 Task: Look for products in the category "Babies & Kids" with strawberry flavor only.
Action: Mouse pressed left at (276, 118)
Screenshot: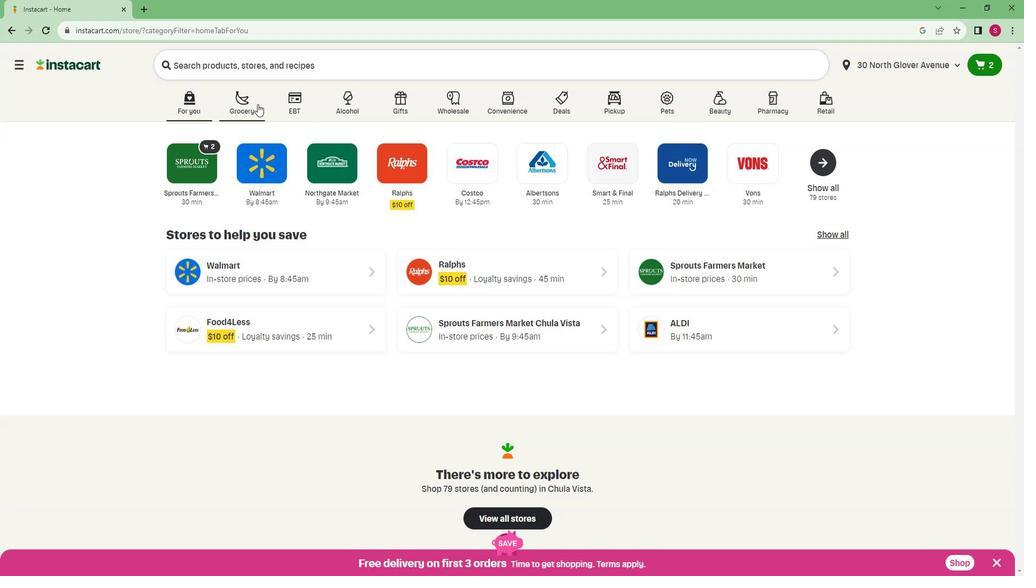 
Action: Mouse moved to (256, 312)
Screenshot: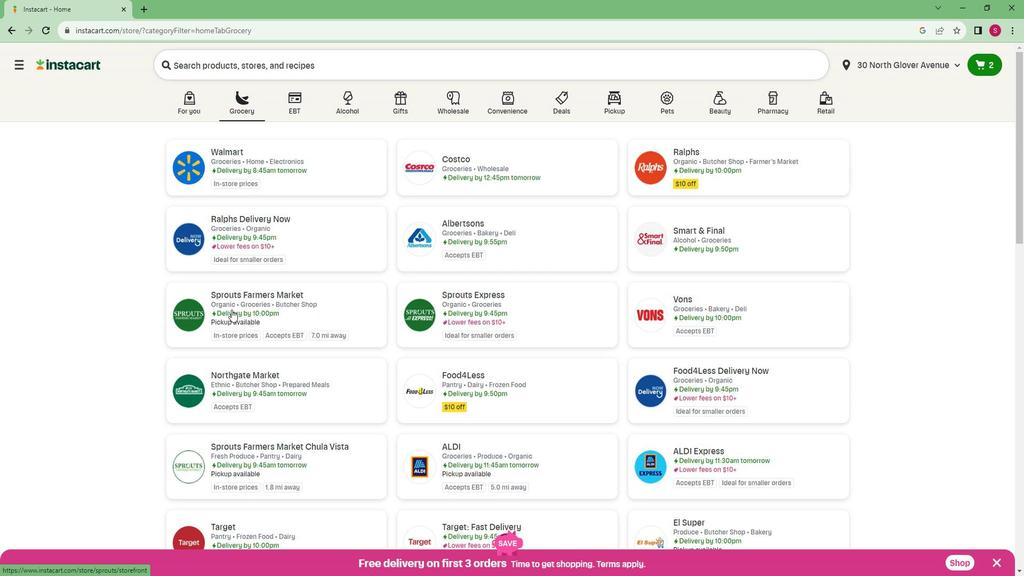 
Action: Mouse pressed left at (256, 312)
Screenshot: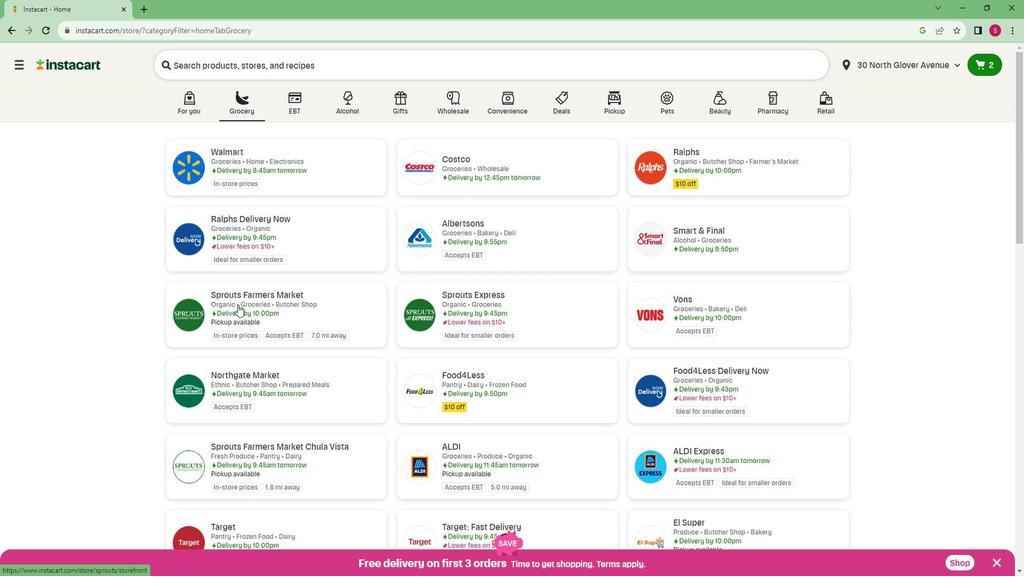 
Action: Mouse moved to (115, 416)
Screenshot: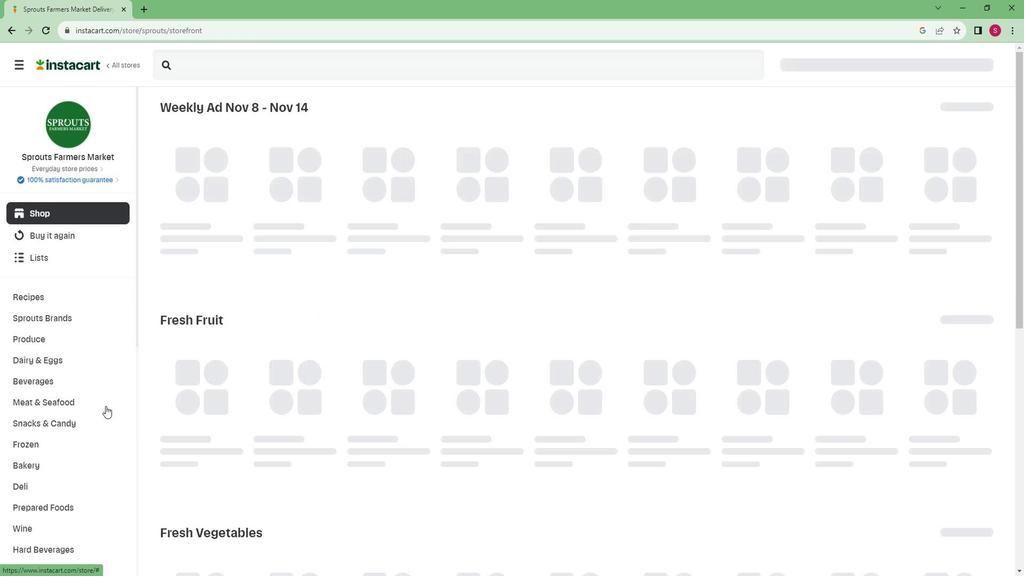 
Action: Mouse scrolled (115, 415) with delta (0, 0)
Screenshot: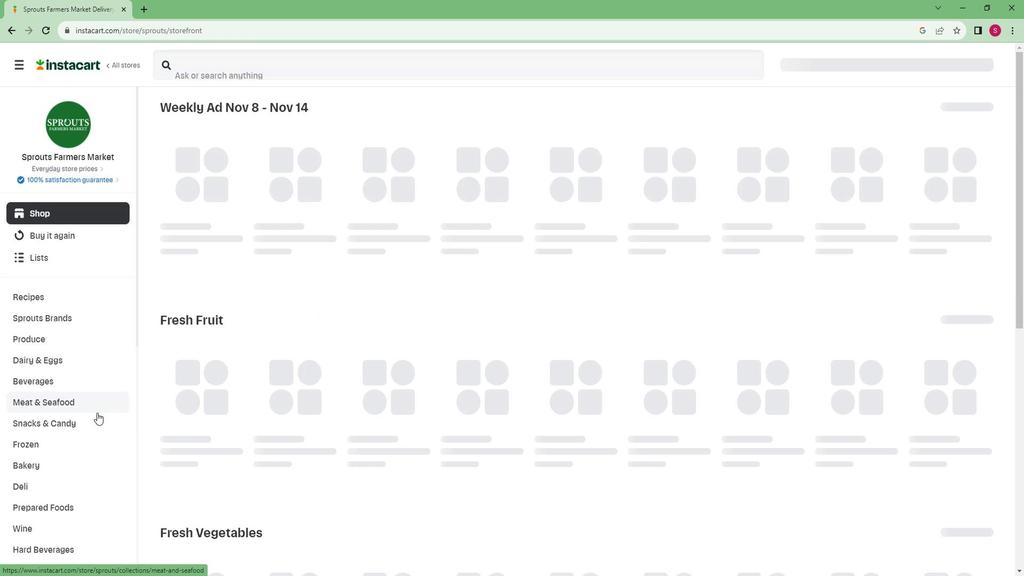 
Action: Mouse scrolled (115, 415) with delta (0, 0)
Screenshot: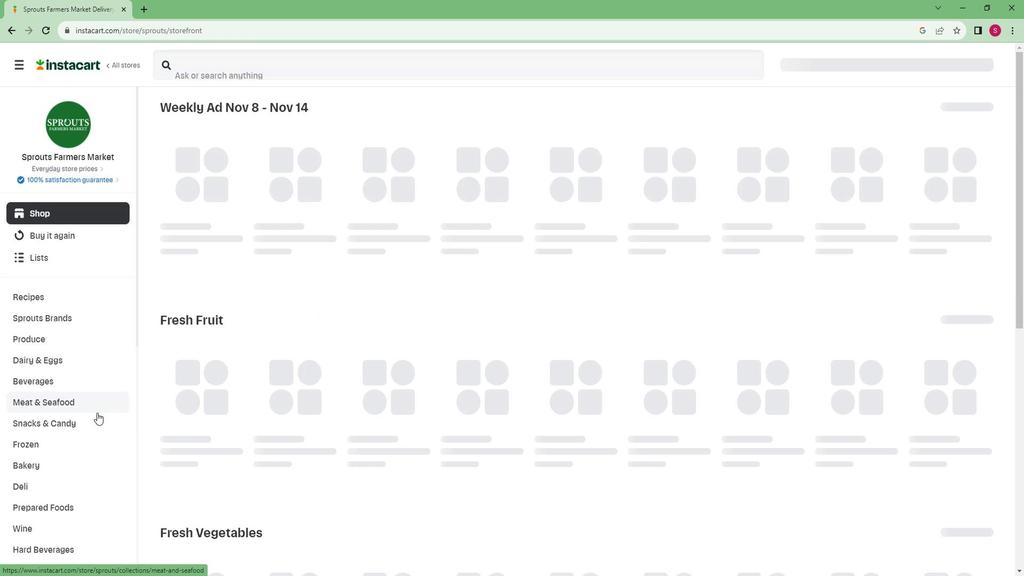 
Action: Mouse scrolled (115, 415) with delta (0, 0)
Screenshot: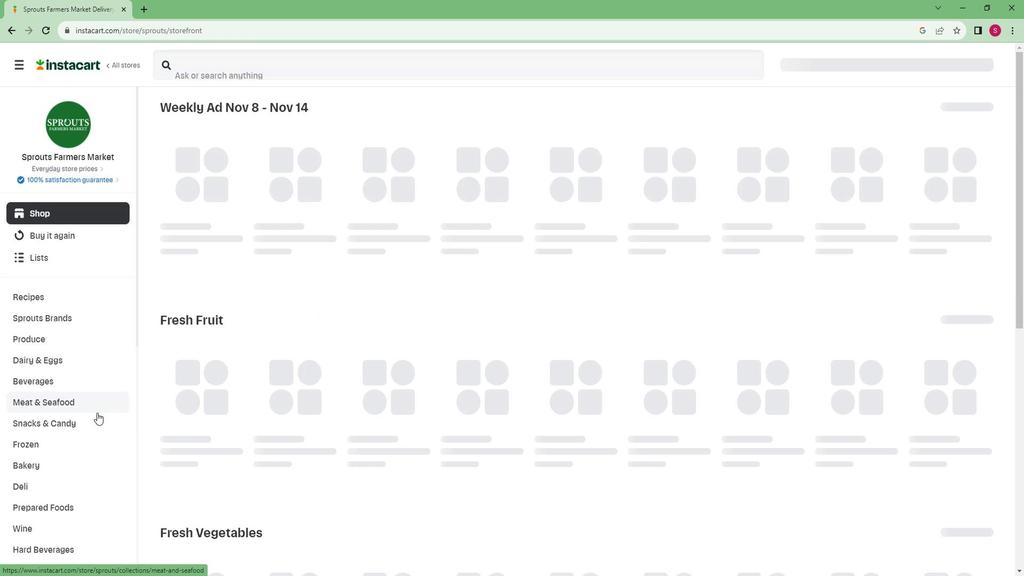 
Action: Mouse scrolled (115, 415) with delta (0, 0)
Screenshot: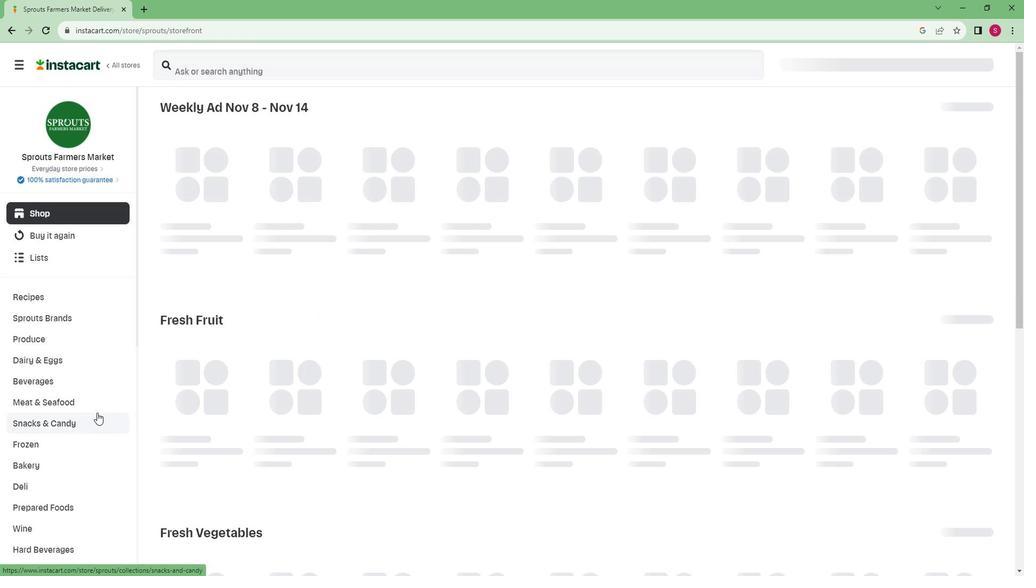 
Action: Mouse scrolled (115, 415) with delta (0, 0)
Screenshot: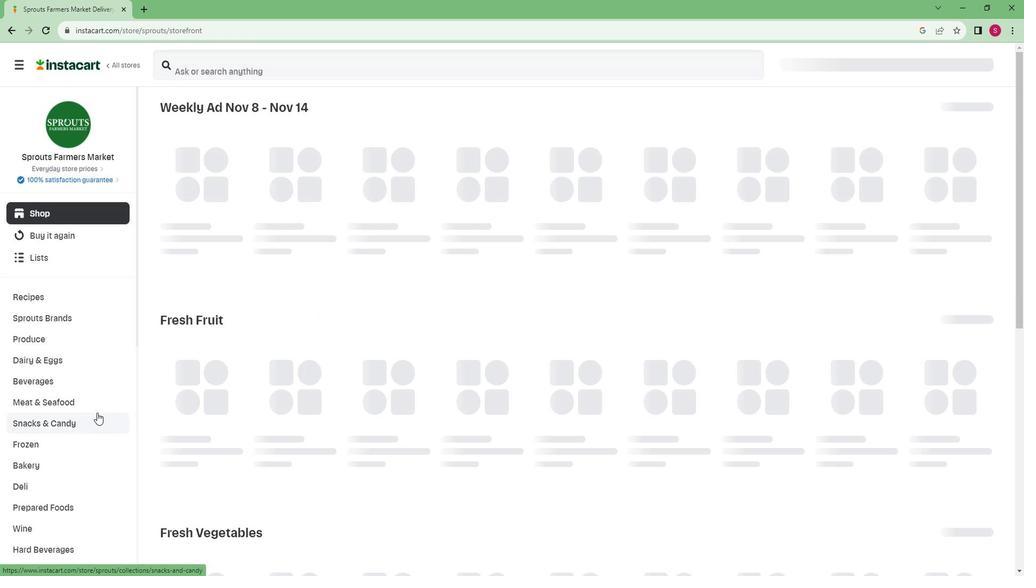 
Action: Mouse scrolled (115, 415) with delta (0, 0)
Screenshot: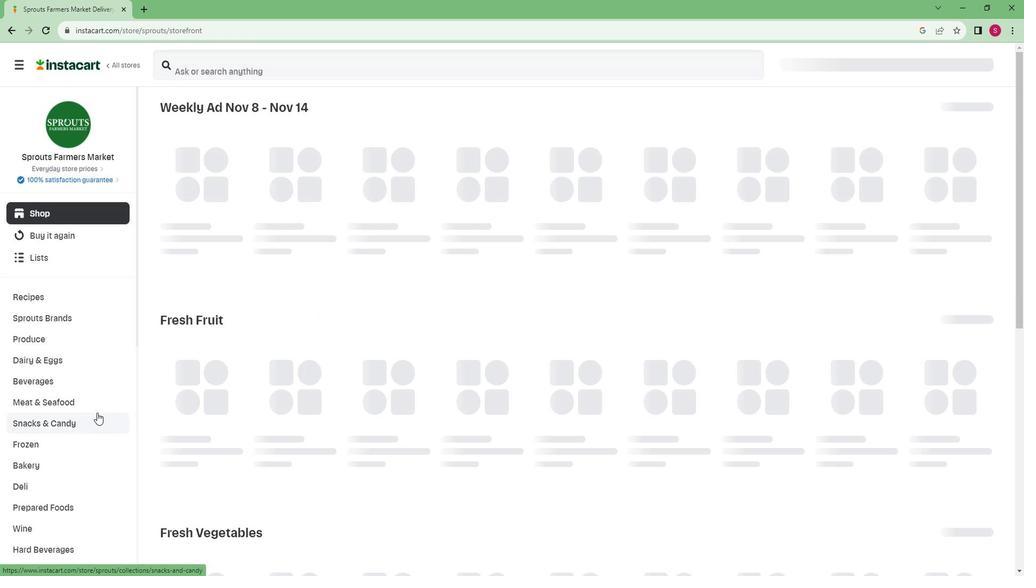 
Action: Mouse scrolled (115, 415) with delta (0, 0)
Screenshot: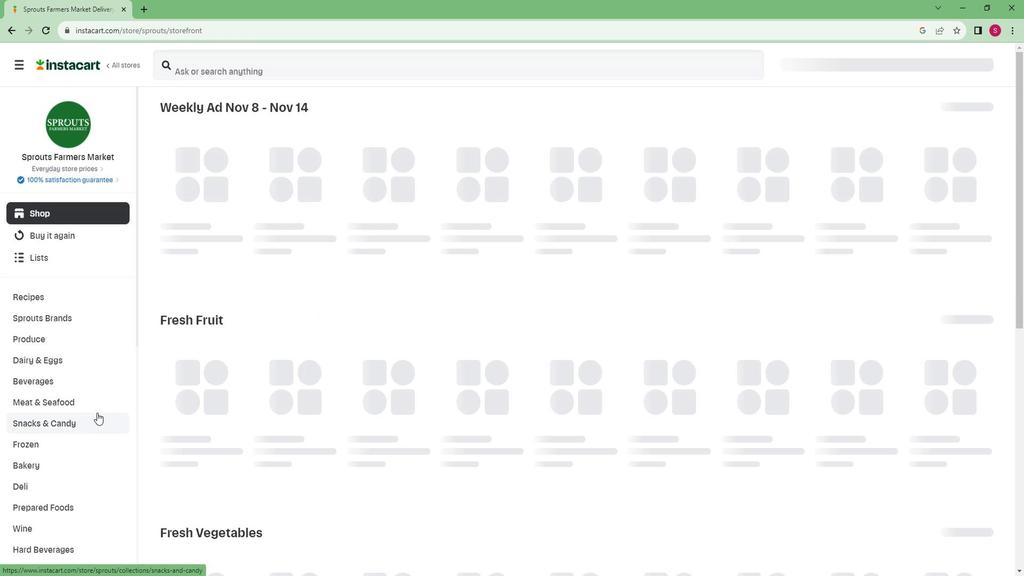 
Action: Mouse scrolled (115, 415) with delta (0, 0)
Screenshot: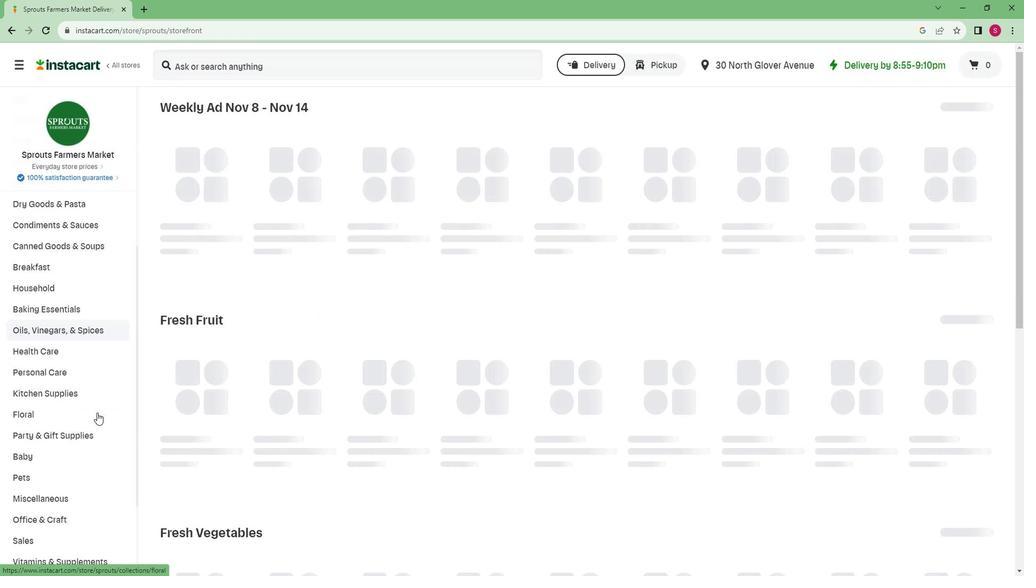 
Action: Mouse scrolled (115, 415) with delta (0, 0)
Screenshot: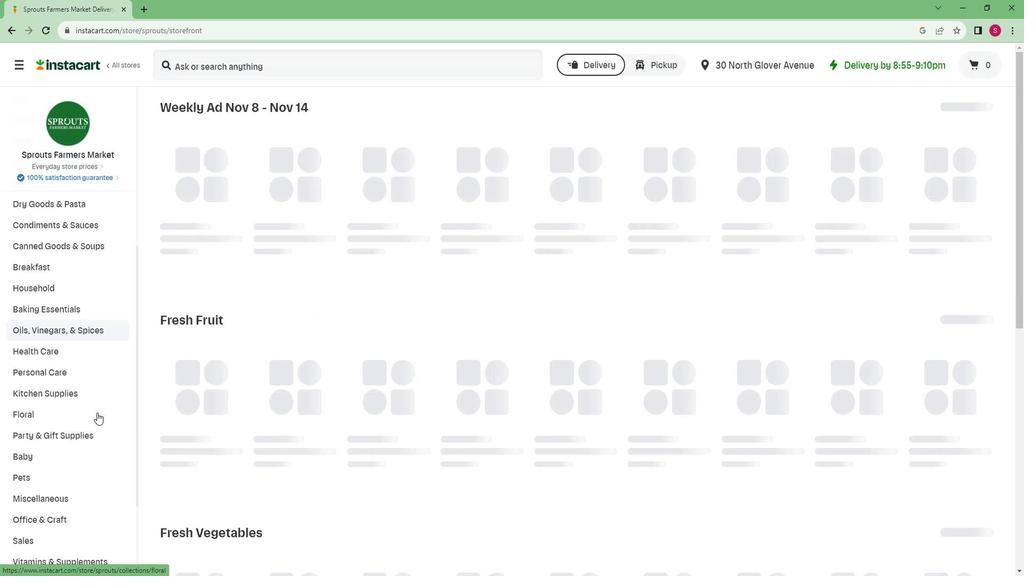 
Action: Mouse scrolled (115, 415) with delta (0, 0)
Screenshot: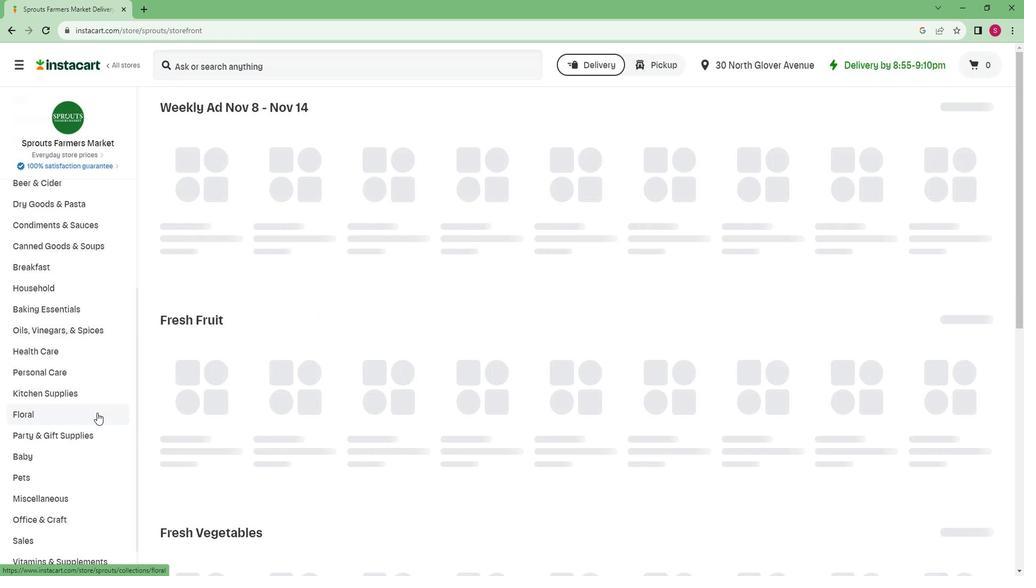
Action: Mouse scrolled (115, 415) with delta (0, 0)
Screenshot: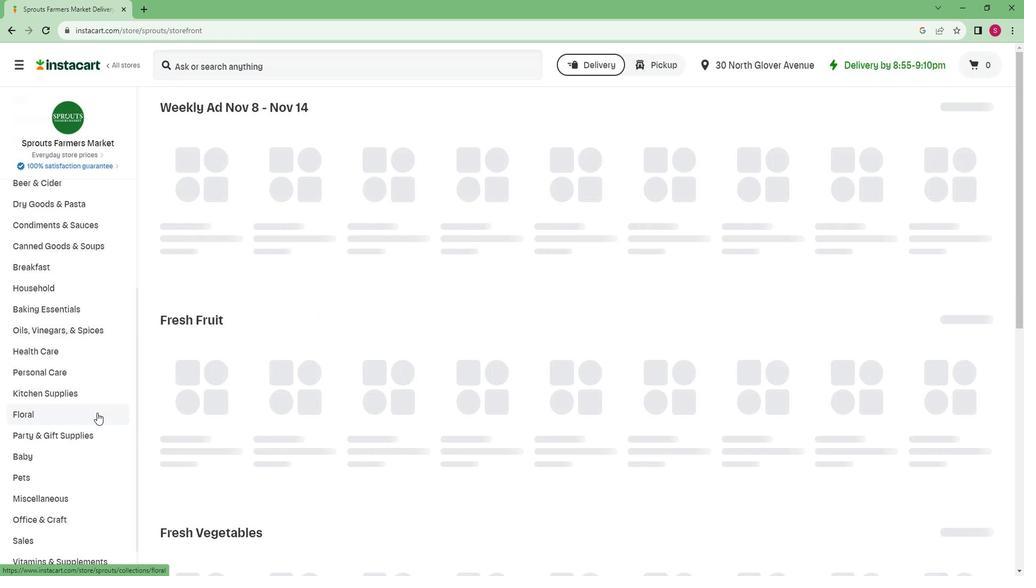 
Action: Mouse scrolled (115, 415) with delta (0, 0)
Screenshot: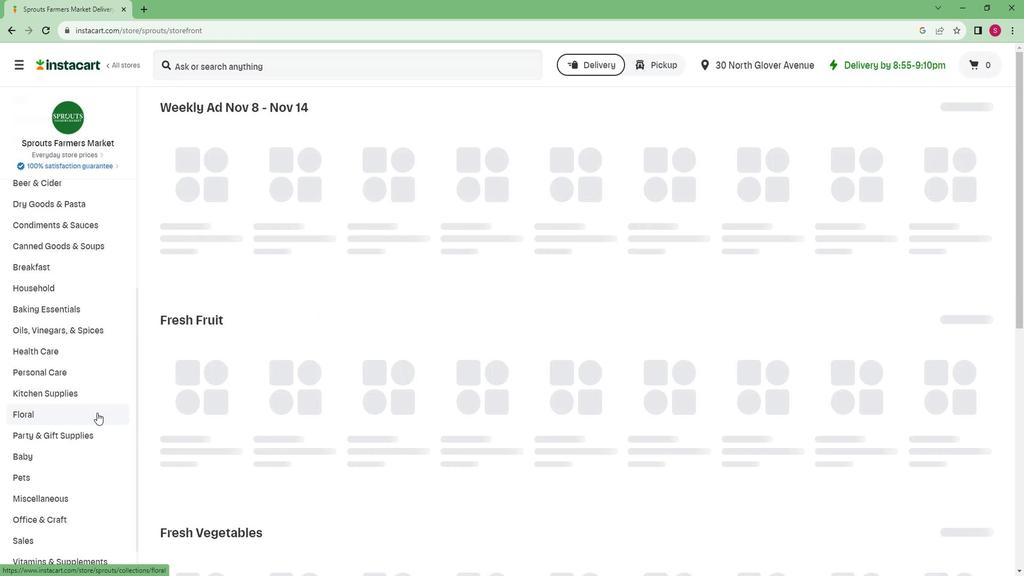 
Action: Mouse moved to (64, 533)
Screenshot: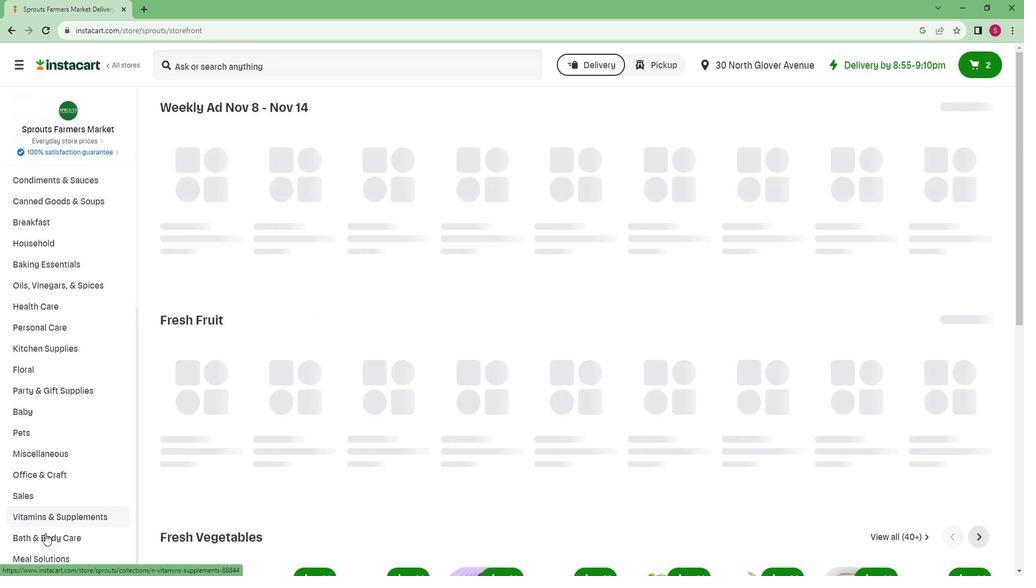 
Action: Mouse pressed left at (64, 533)
Screenshot: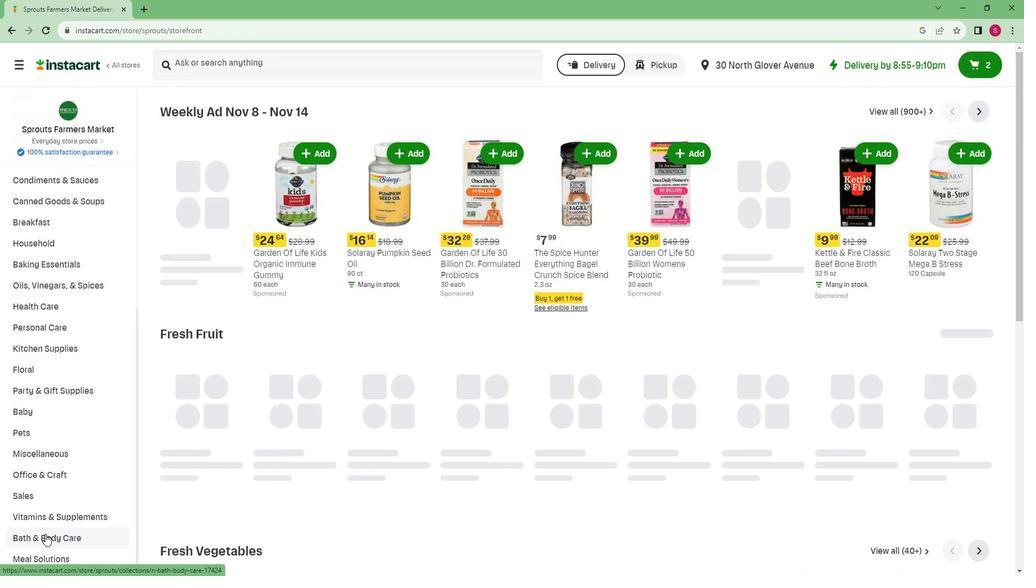 
Action: Mouse moved to (75, 514)
Screenshot: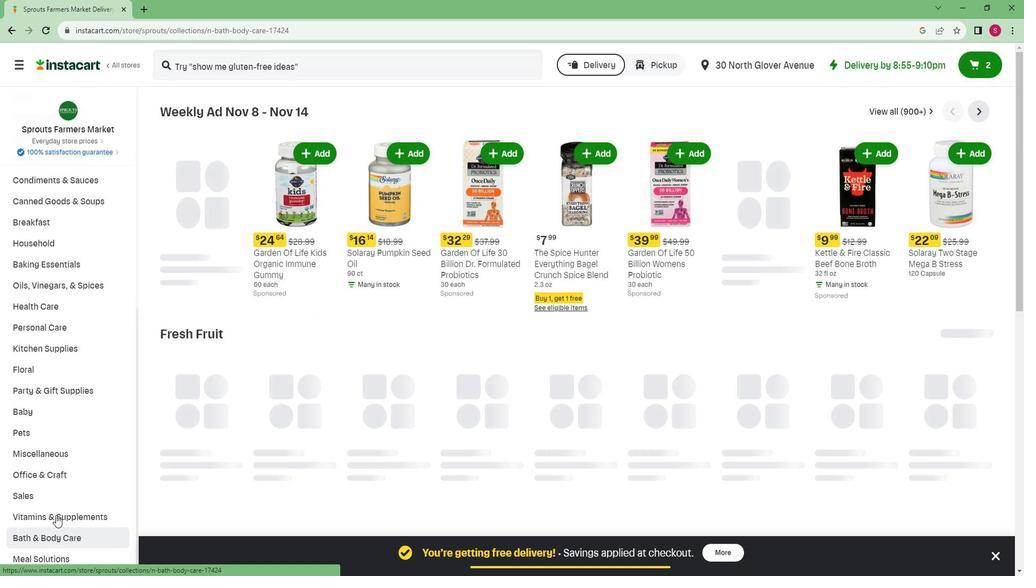 
Action: Mouse scrolled (75, 513) with delta (0, 0)
Screenshot: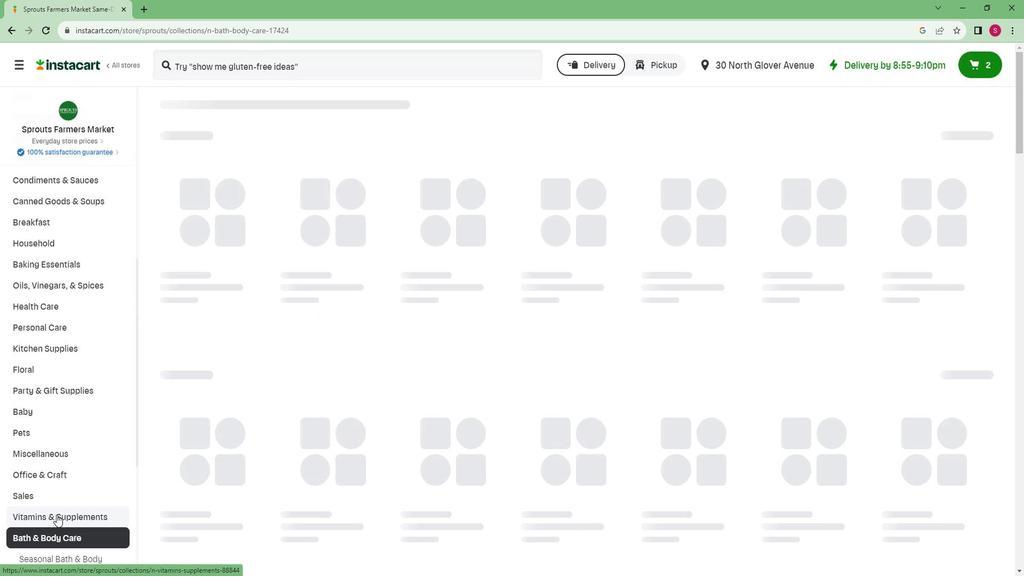 
Action: Mouse scrolled (75, 513) with delta (0, 0)
Screenshot: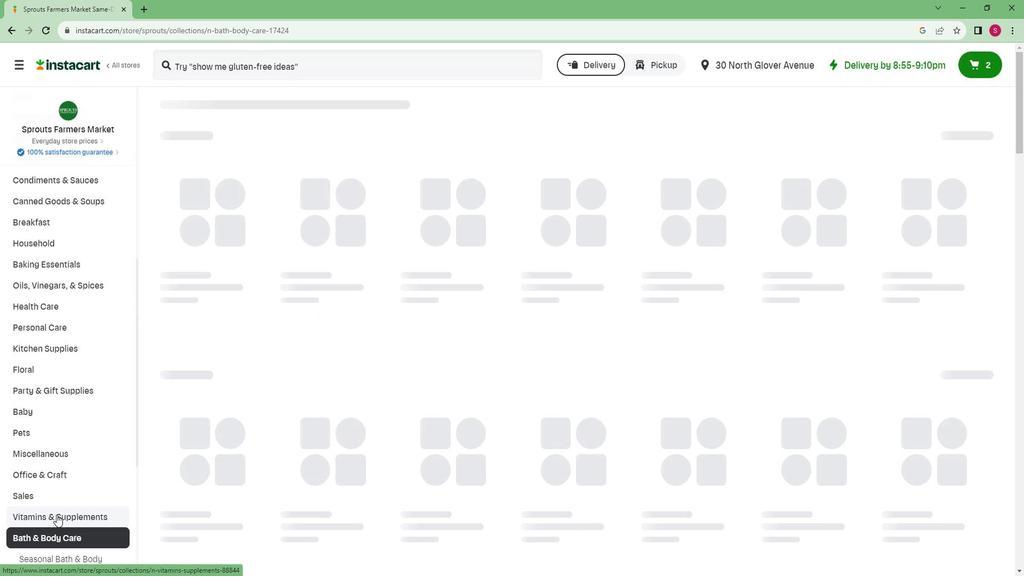 
Action: Mouse scrolled (75, 513) with delta (0, 0)
Screenshot: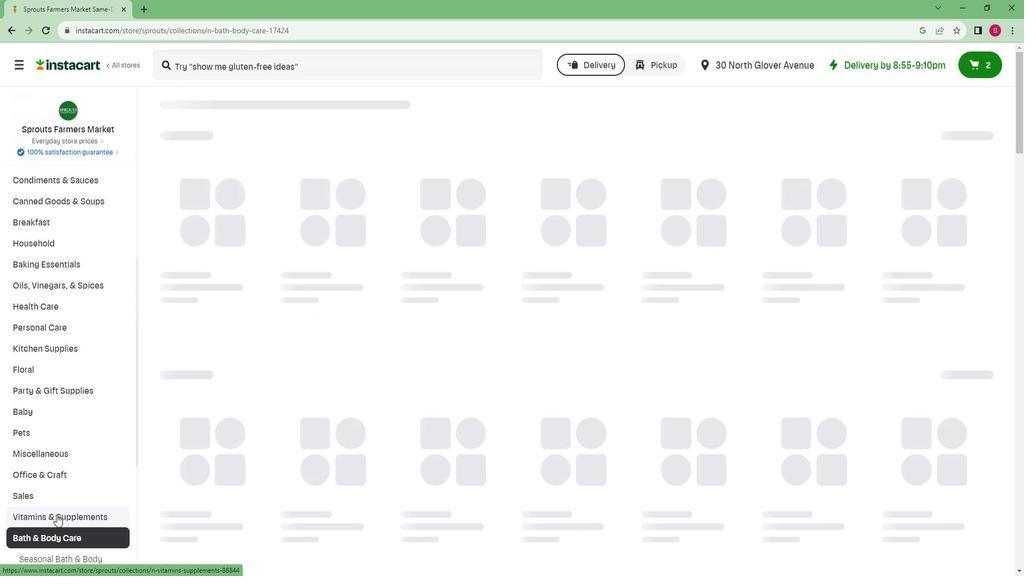 
Action: Mouse moved to (75, 513)
Screenshot: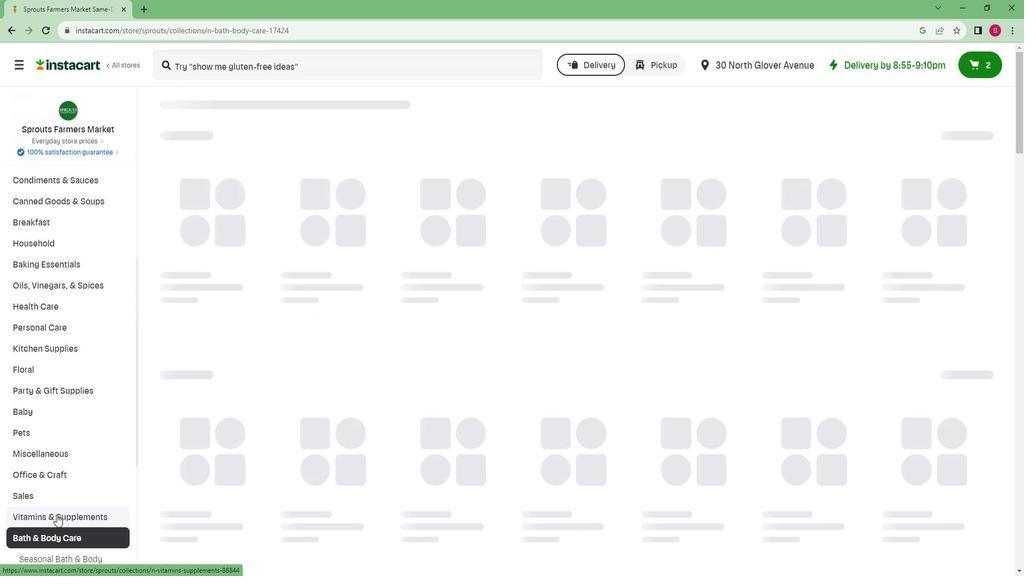 
Action: Mouse scrolled (75, 512) with delta (0, 0)
Screenshot: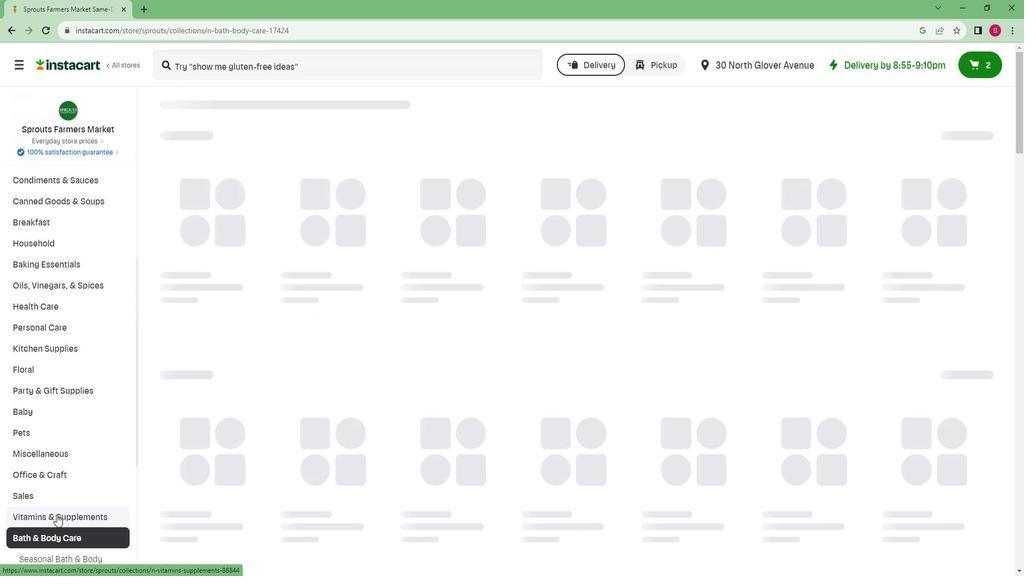 
Action: Mouse moved to (76, 509)
Screenshot: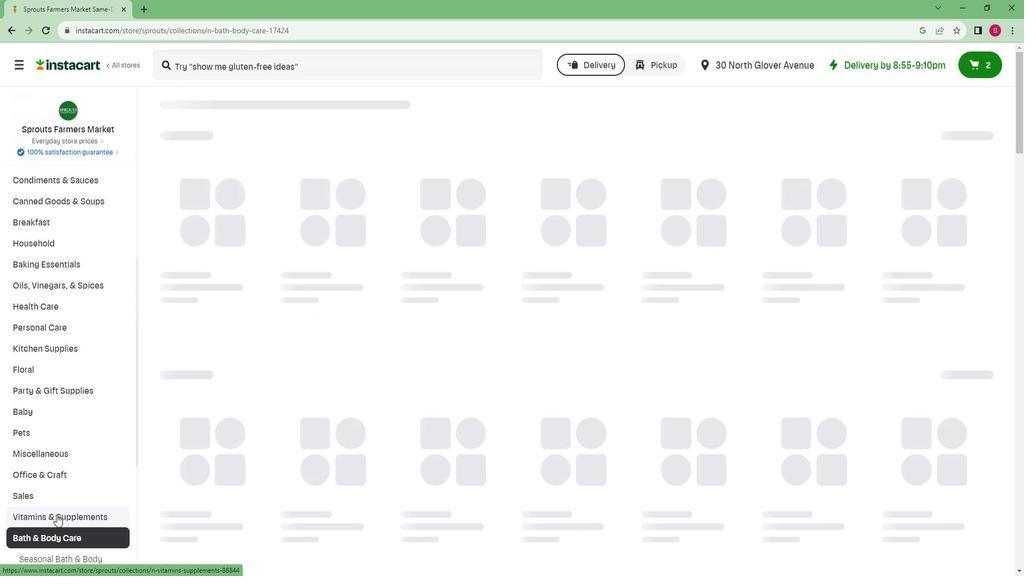 
Action: Mouse scrolled (76, 509) with delta (0, 0)
Screenshot: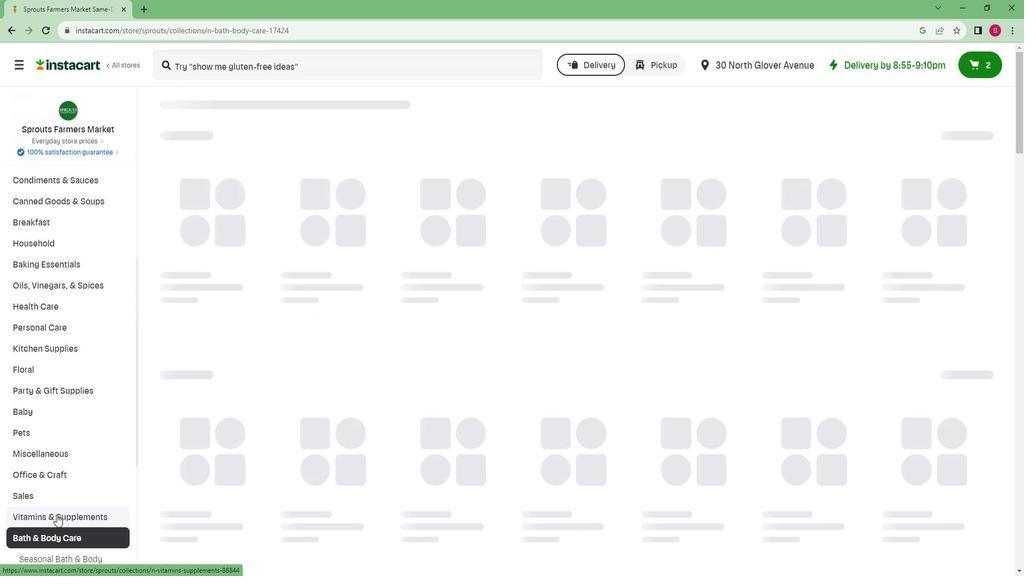 
Action: Mouse moved to (69, 513)
Screenshot: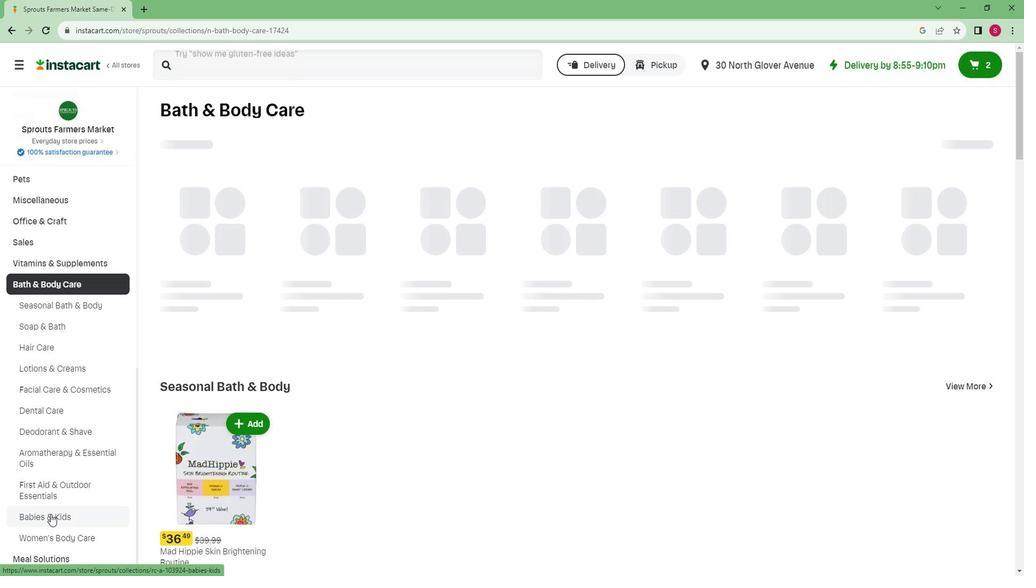 
Action: Mouse pressed left at (69, 513)
Screenshot: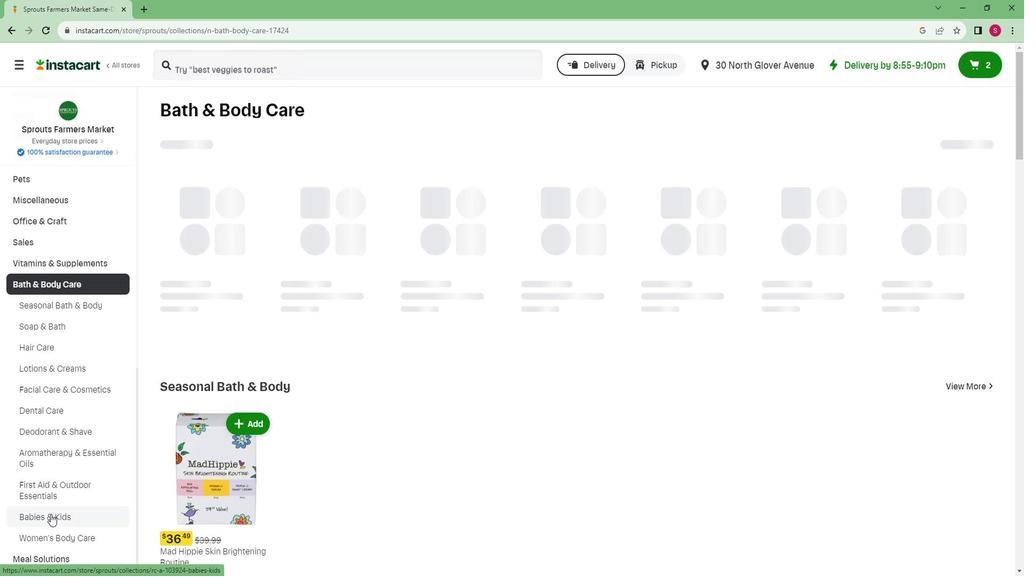 
Action: Mouse moved to (292, 321)
Screenshot: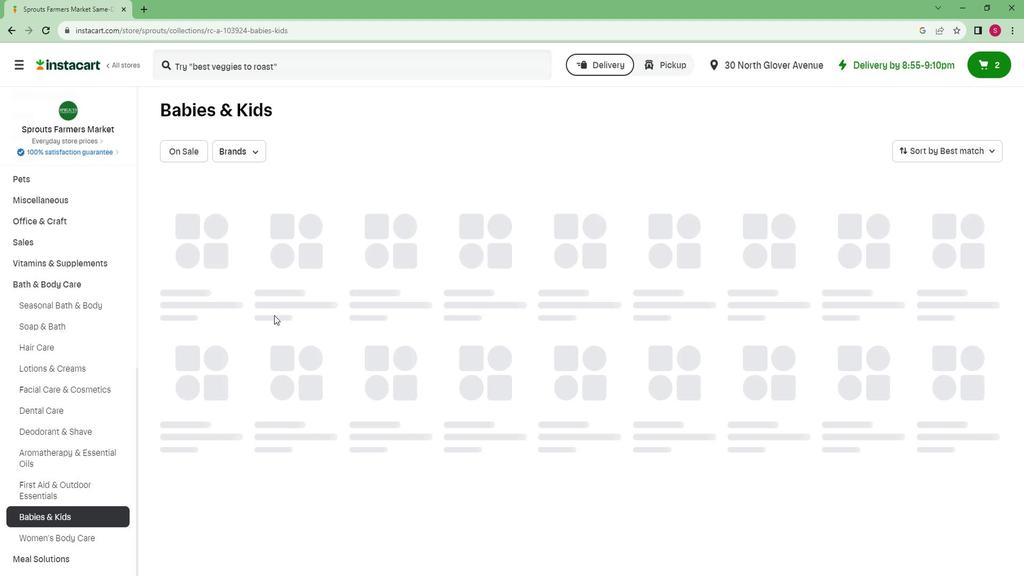 
